 Task: In the  document Travel.doc, select heading and apply ' Italics' Use the "find feature" to find mentioned word and apply Strikethrough in: 'provides'
Action: Mouse moved to (482, 175)
Screenshot: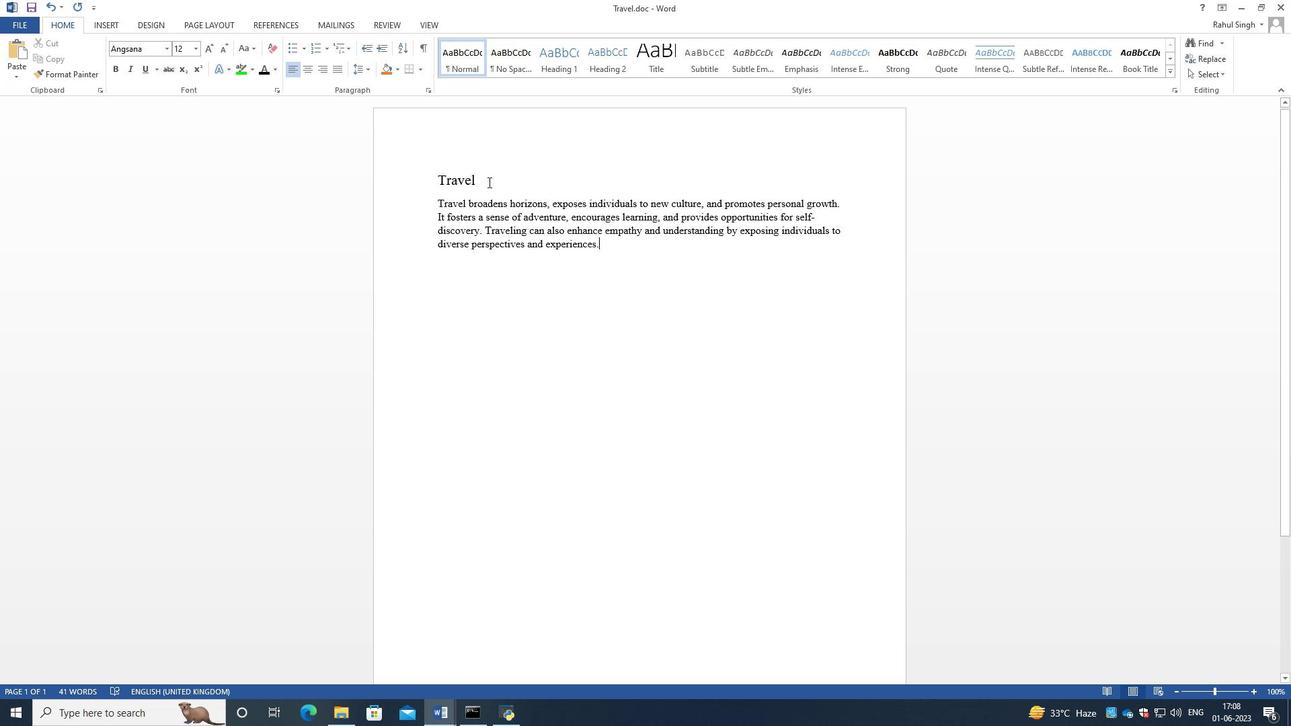 
Action: Mouse pressed left at (482, 175)
Screenshot: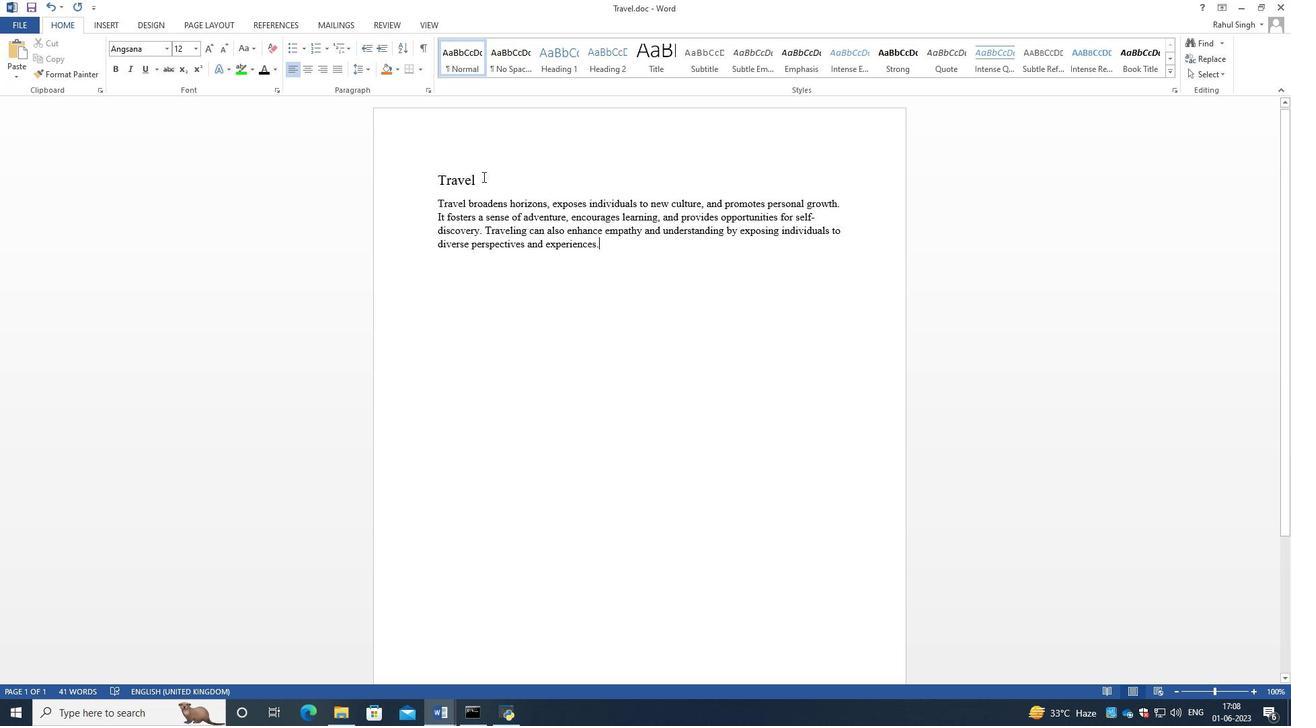
Action: Mouse moved to (482, 329)
Screenshot: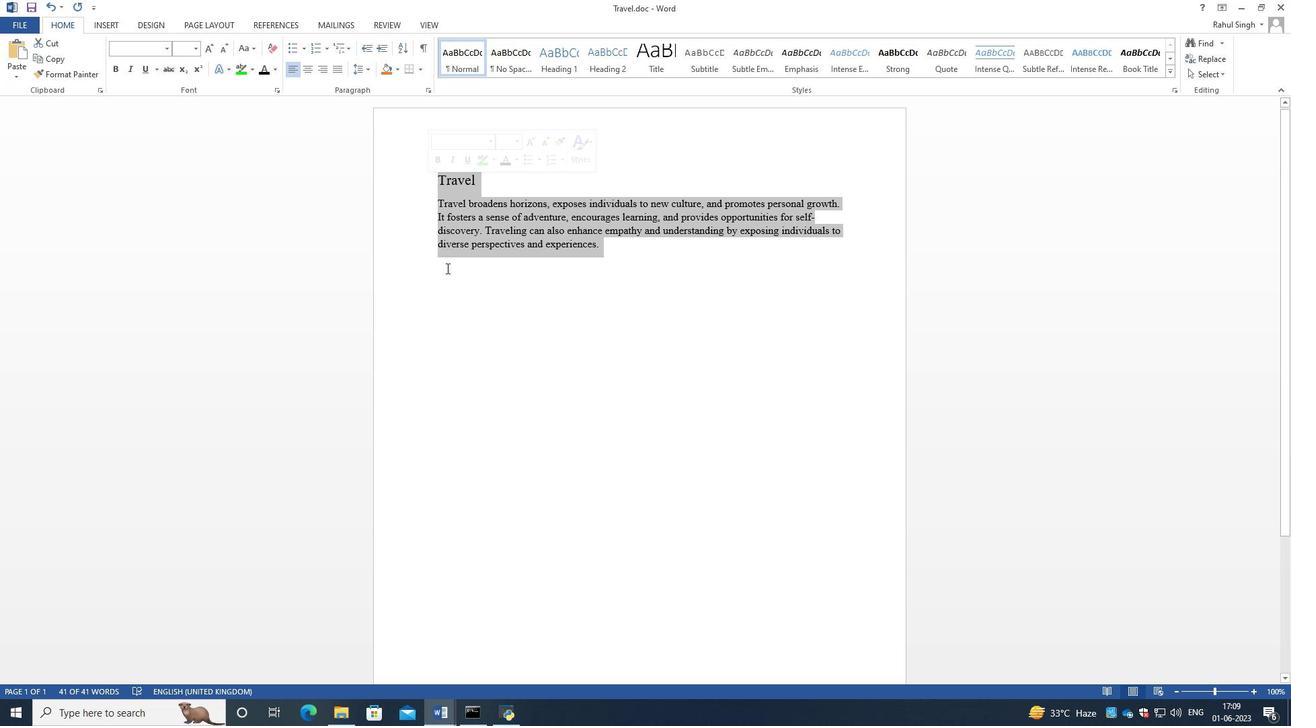 
Action: Mouse pressed left at (482, 329)
Screenshot: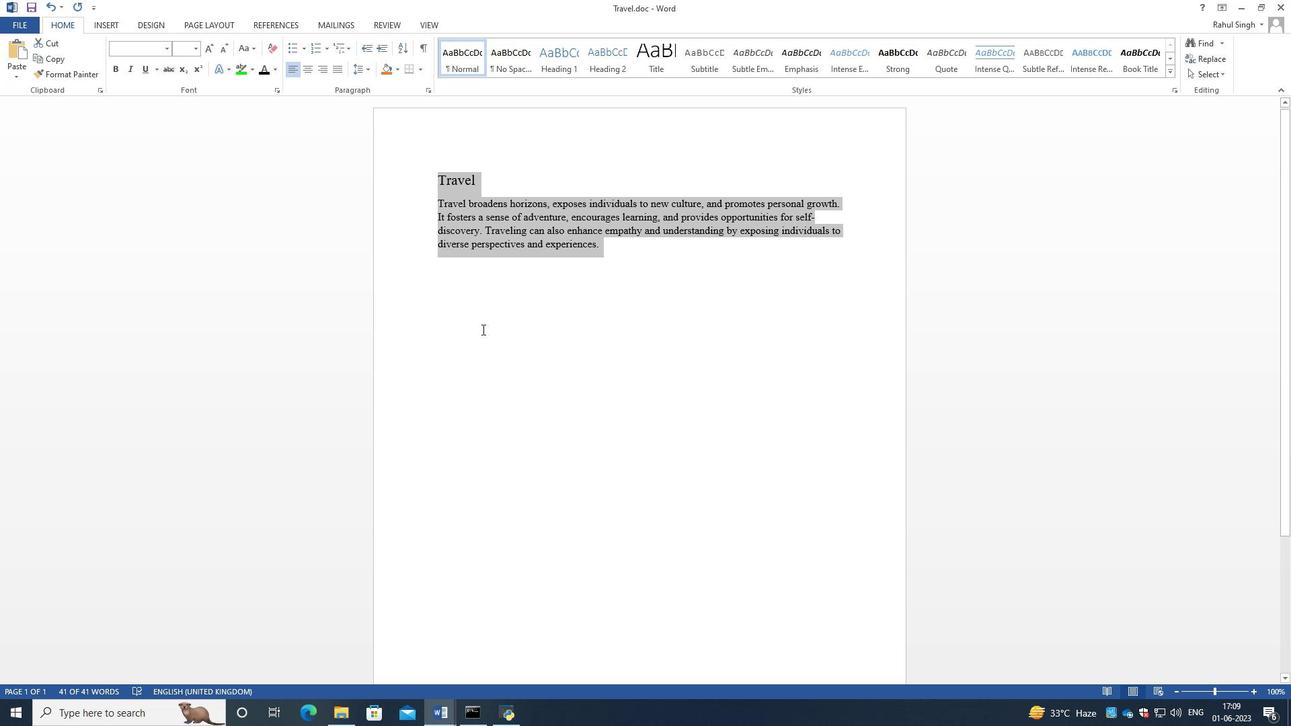 
Action: Mouse moved to (544, 326)
Screenshot: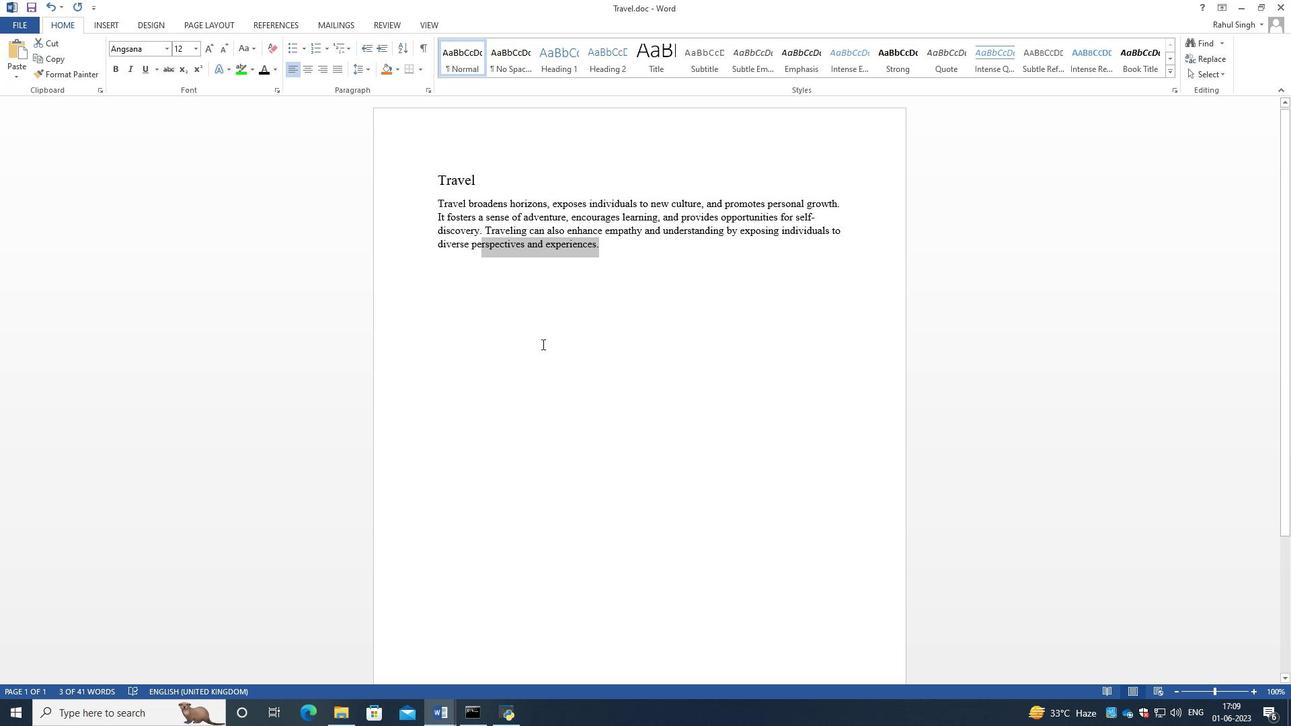 
Action: Mouse pressed right at (544, 326)
Screenshot: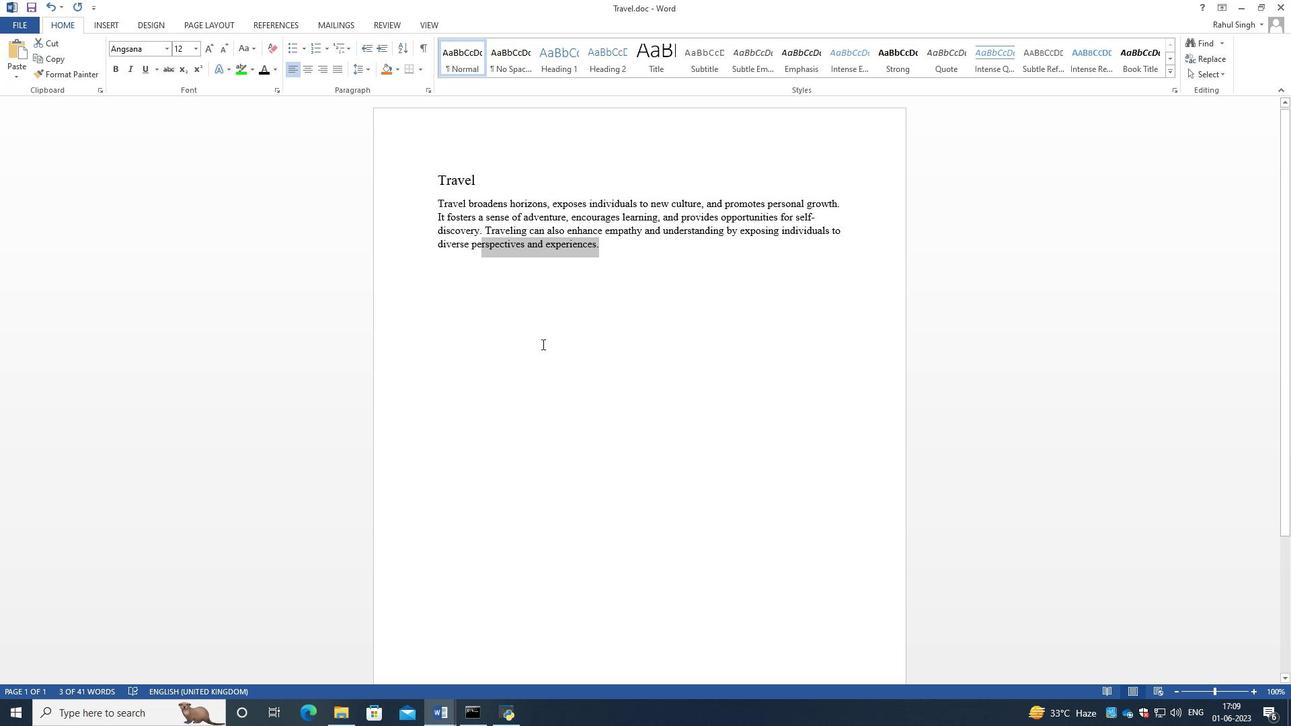 
Action: Mouse moved to (641, 287)
Screenshot: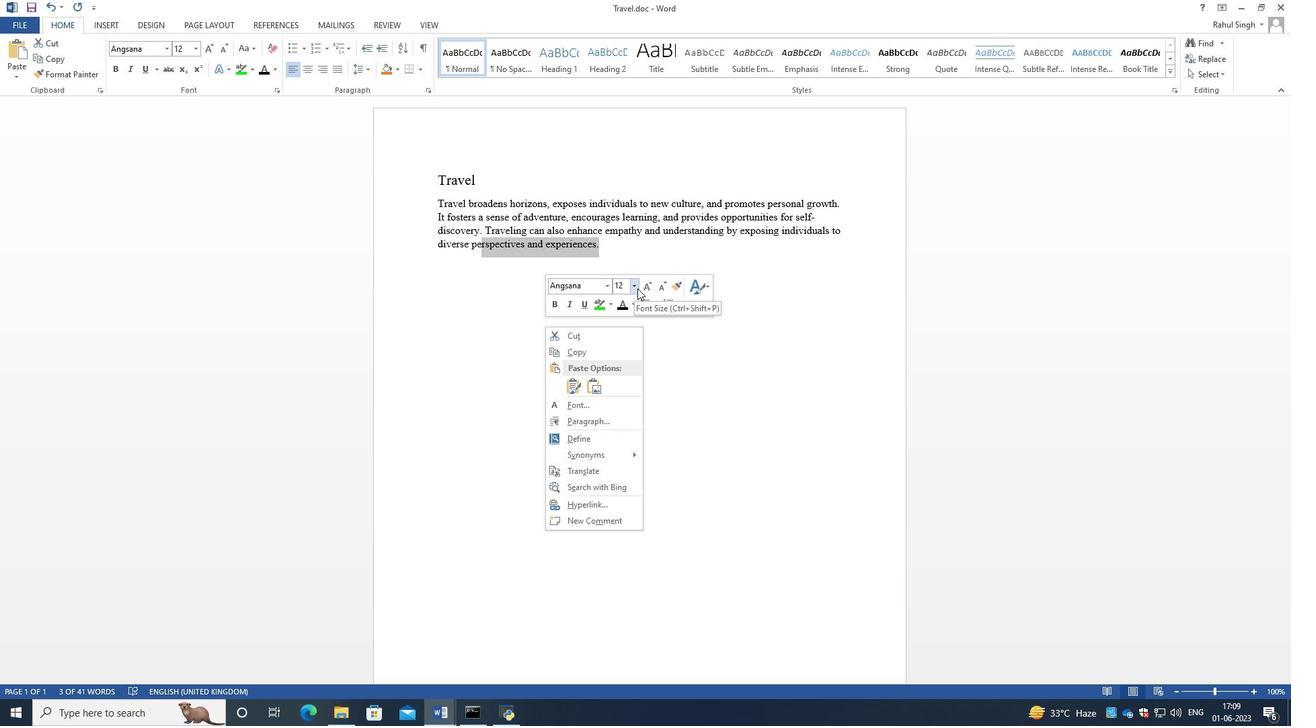 
Action: Mouse pressed left at (641, 287)
Screenshot: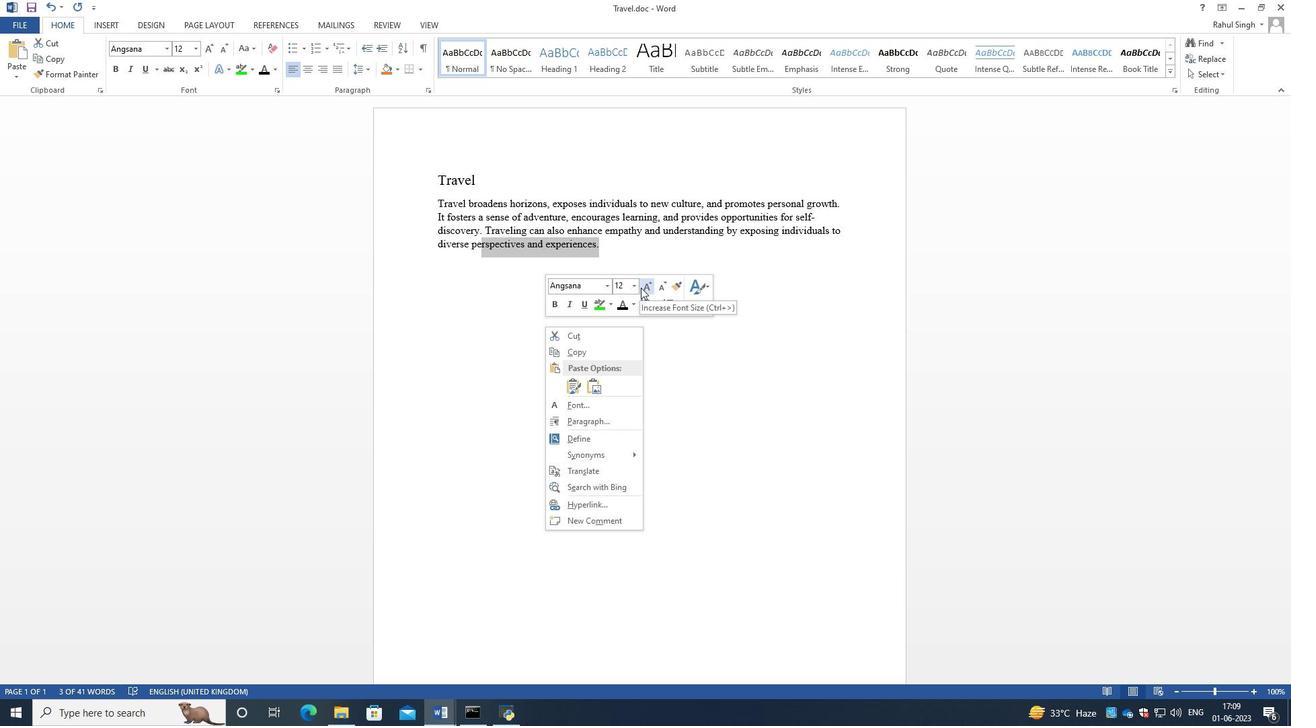 
Action: Mouse moved to (636, 287)
Screenshot: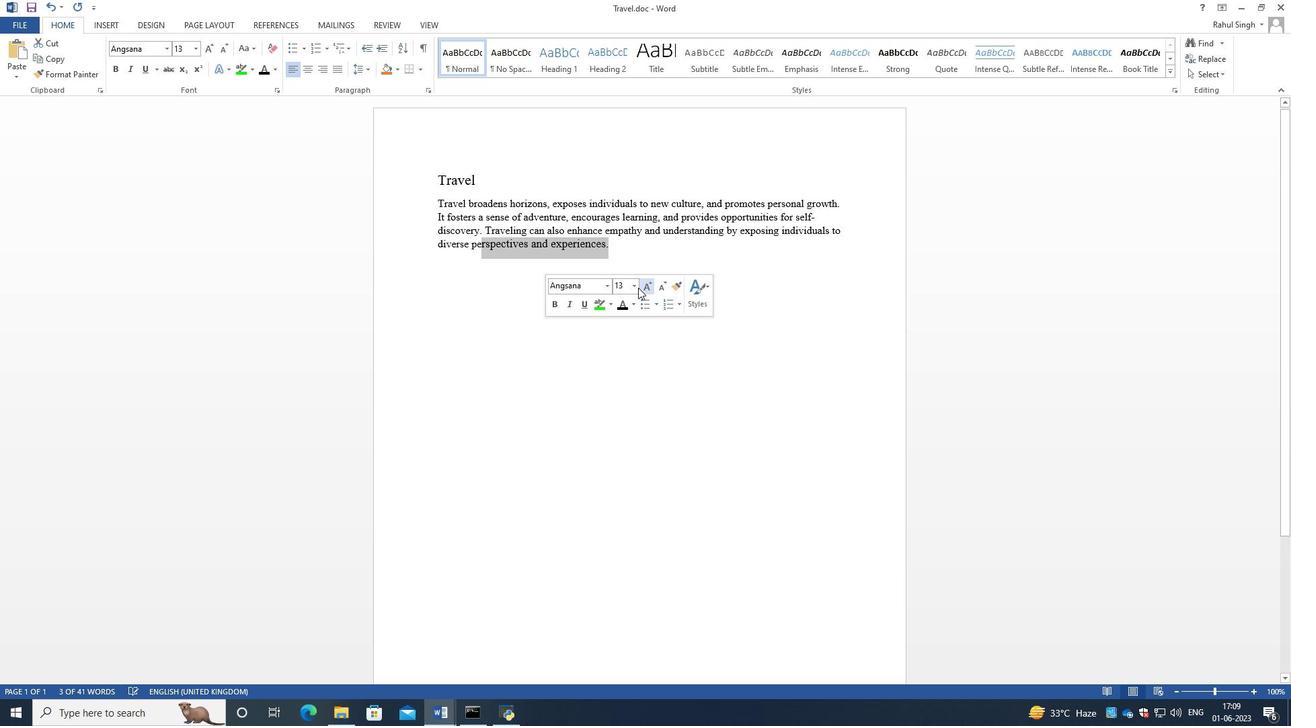 
Action: Mouse pressed left at (636, 287)
Screenshot: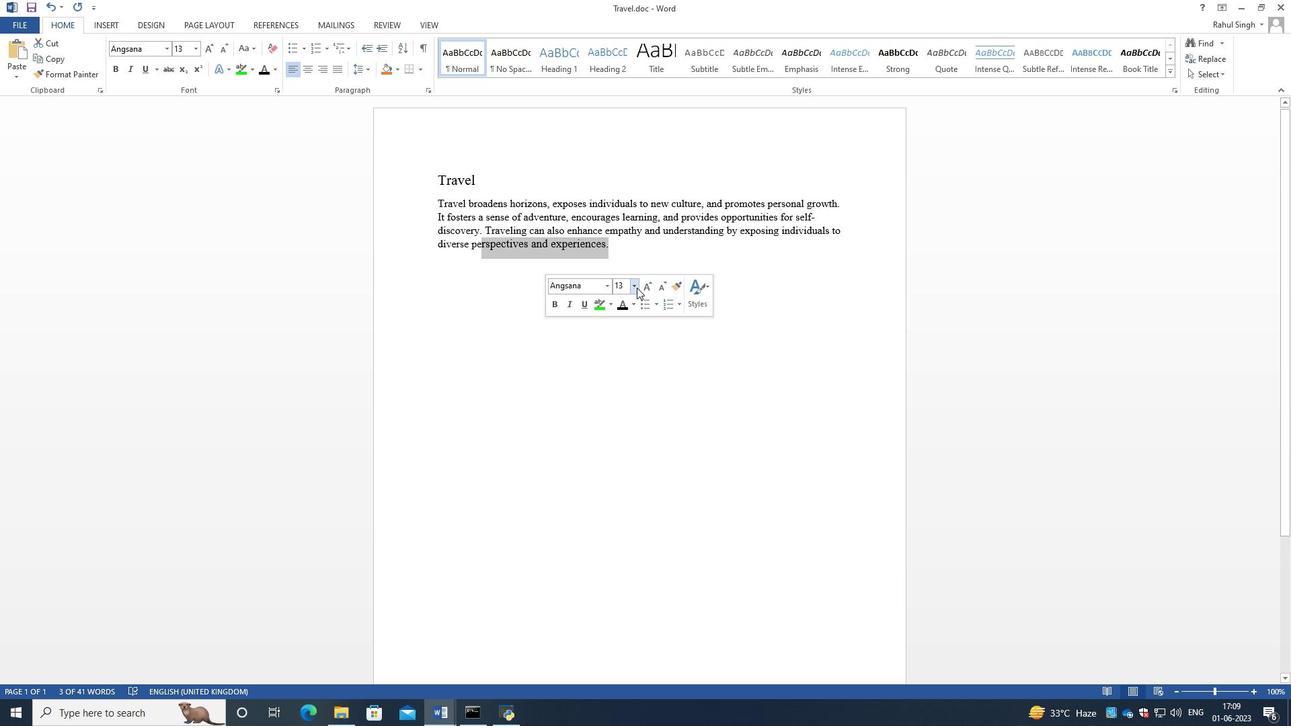 
Action: Mouse moved to (621, 351)
Screenshot: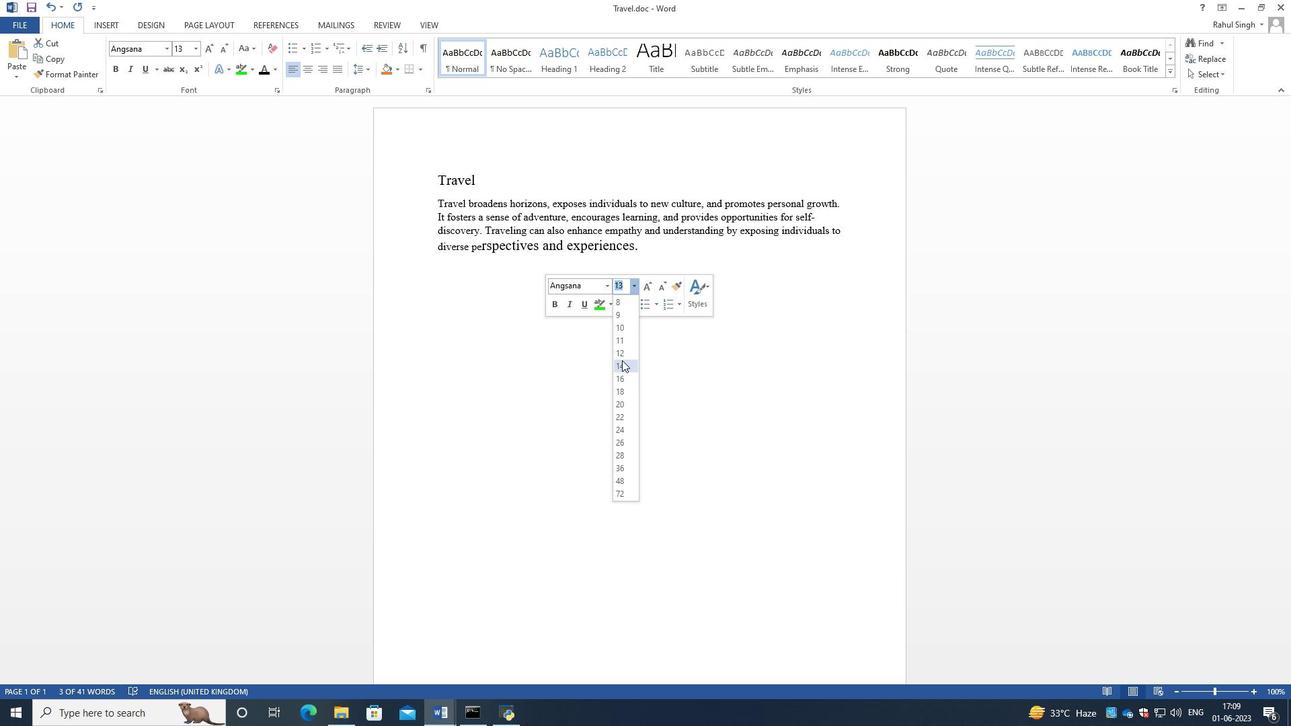 
Action: Mouse pressed left at (621, 351)
Screenshot: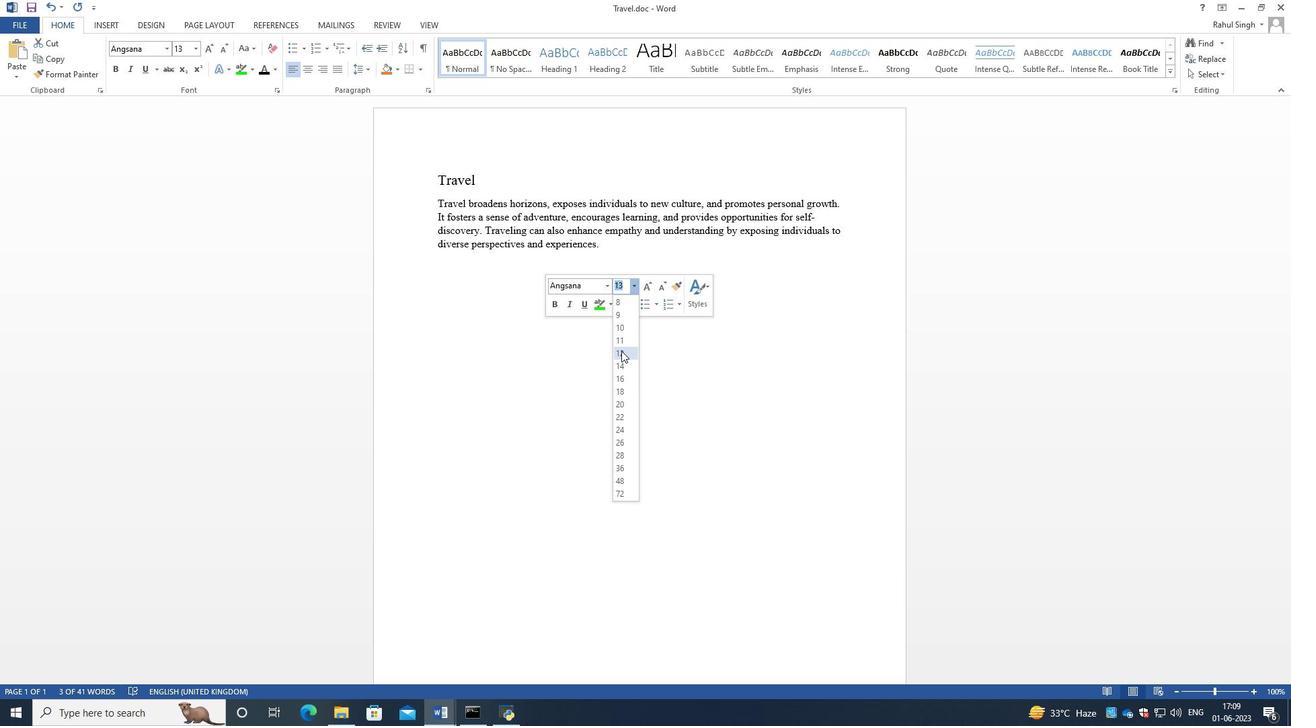 
Action: Mouse moved to (508, 348)
Screenshot: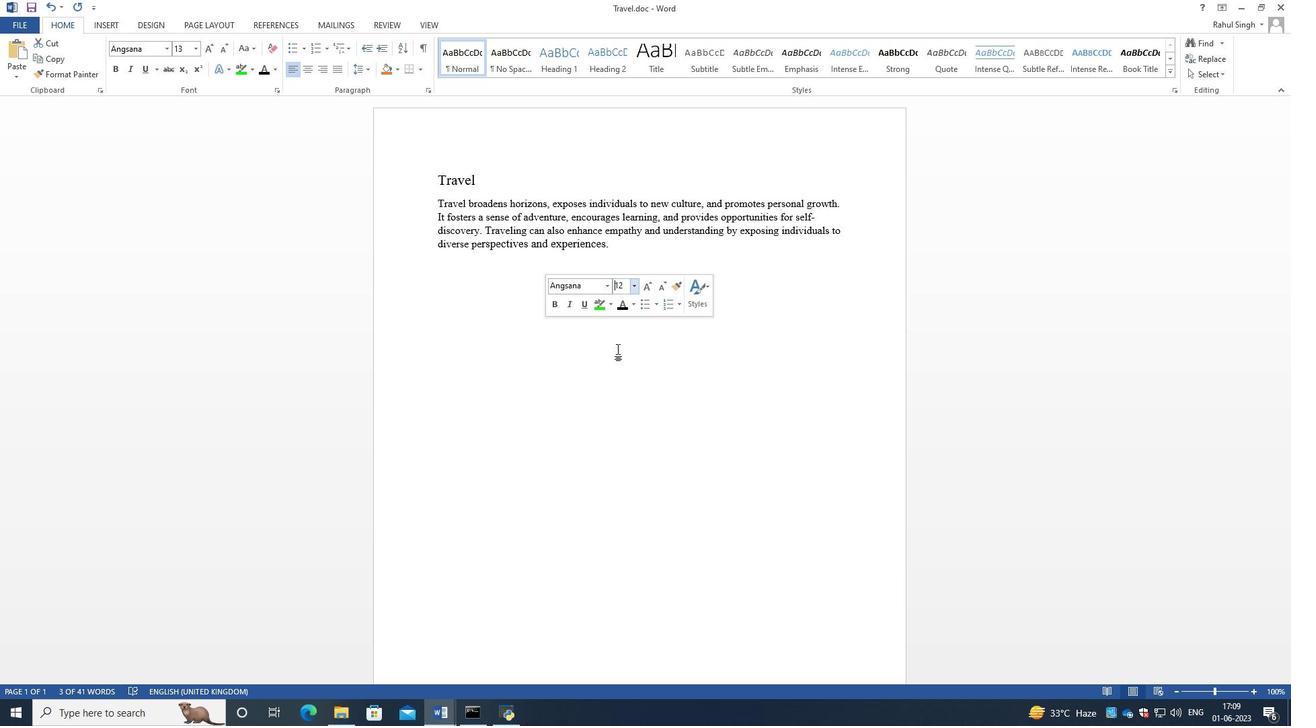 
Action: Mouse pressed left at (508, 348)
Screenshot: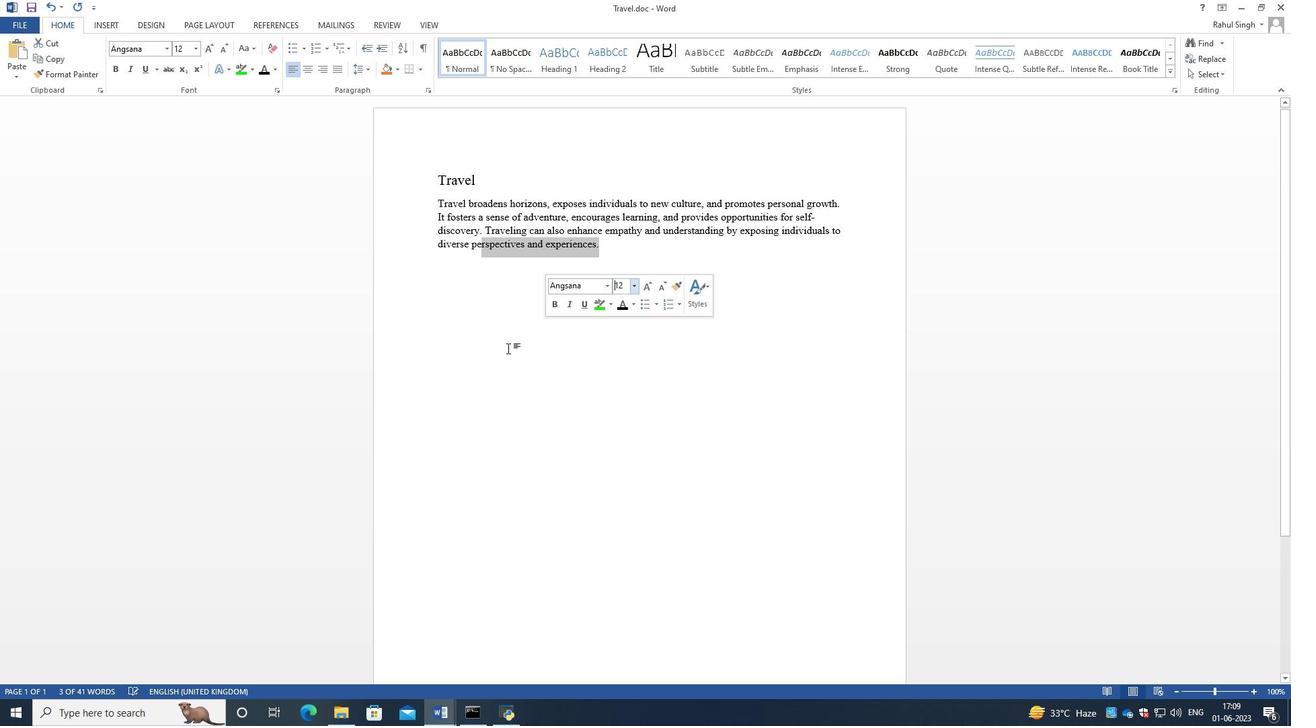 
Action: Mouse moved to (606, 246)
Screenshot: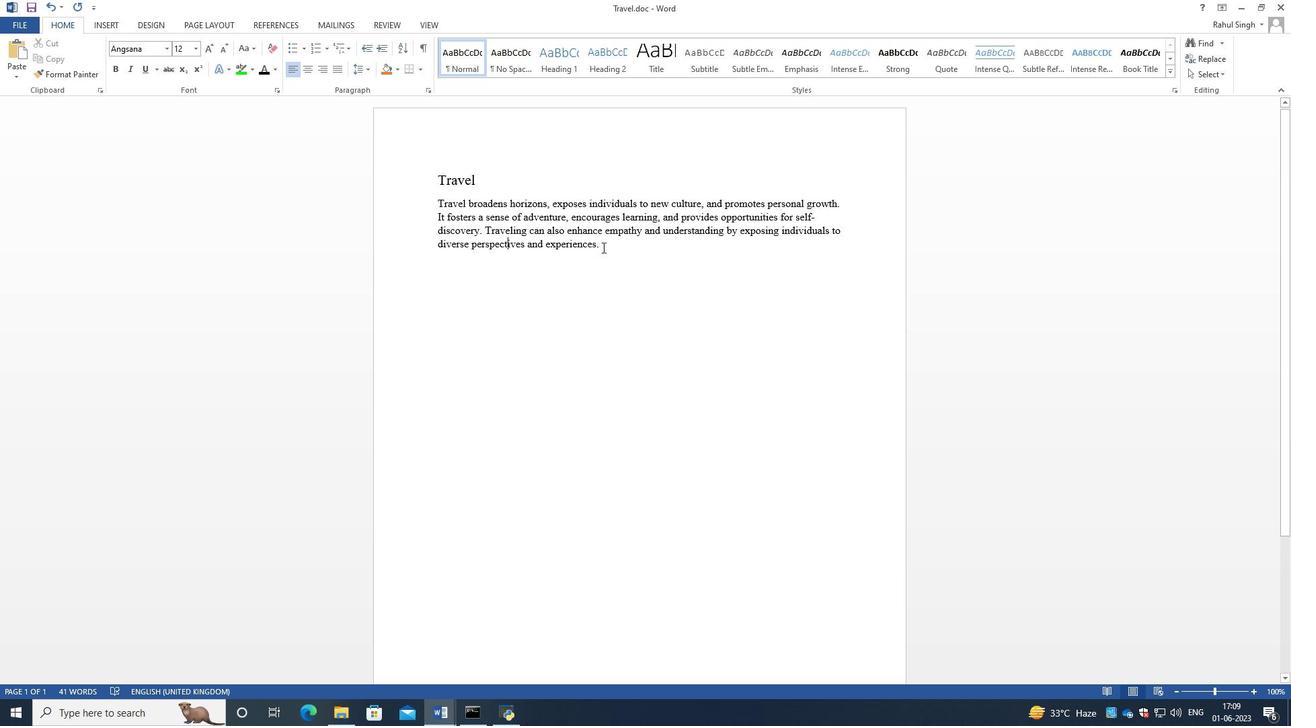 
Action: Mouse pressed left at (606, 246)
Screenshot: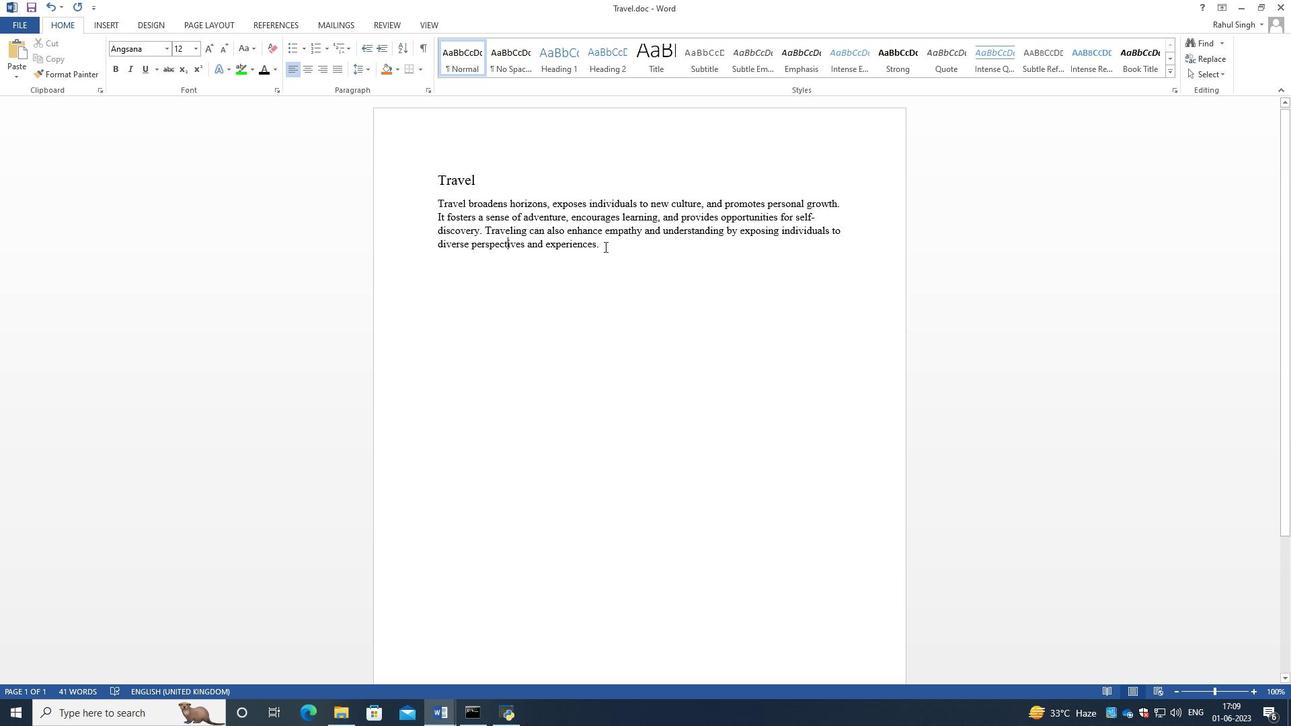 
Action: Mouse moved to (497, 180)
Screenshot: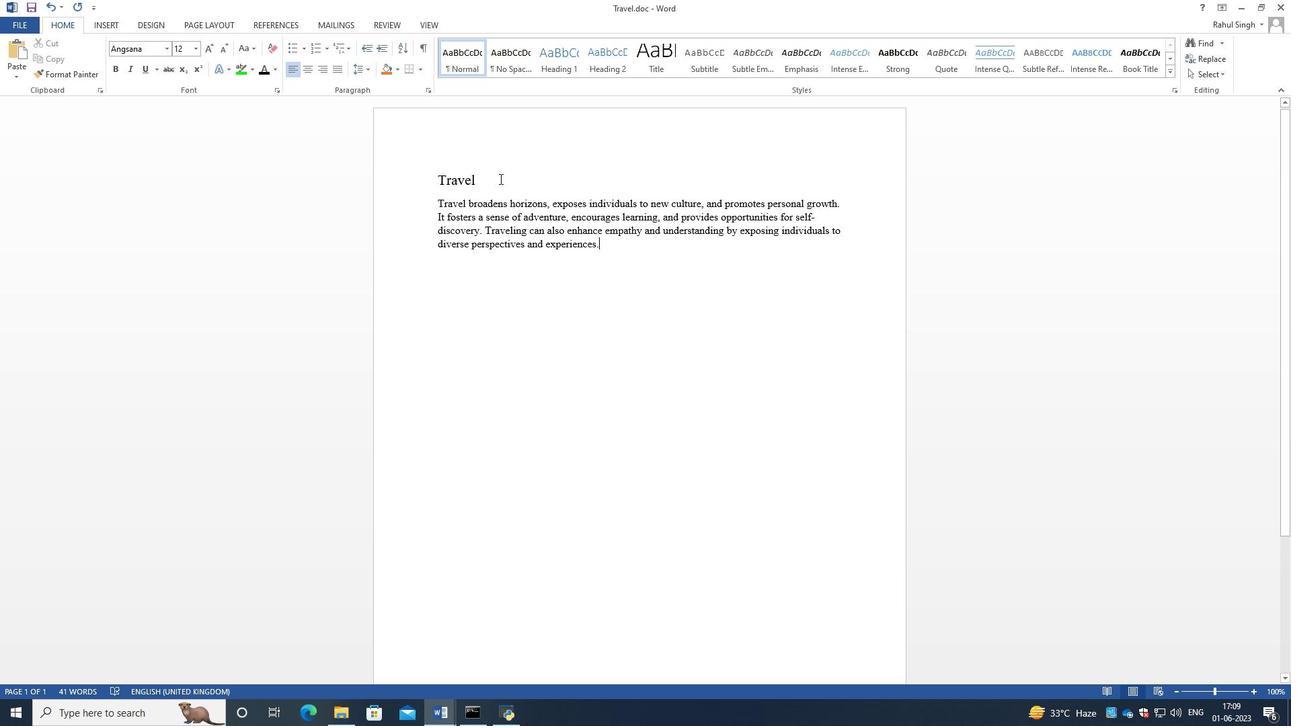 
Action: Mouse pressed left at (497, 180)
Screenshot: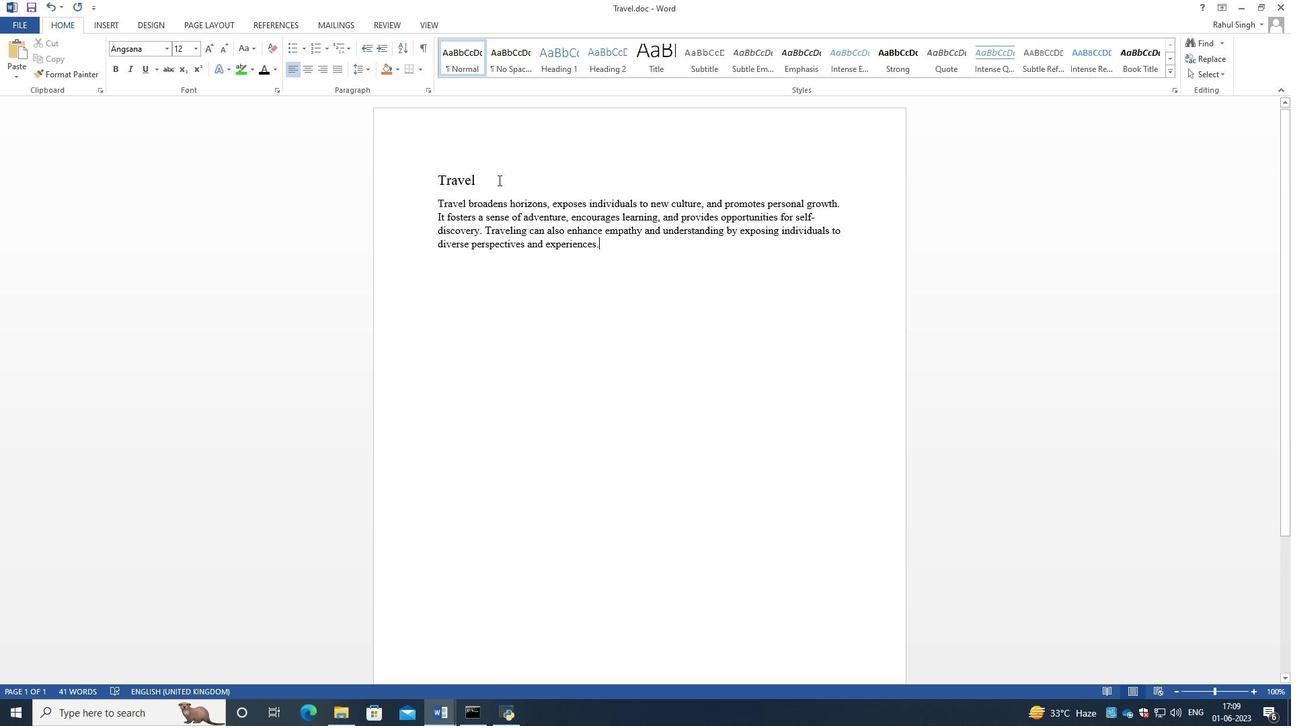 
Action: Mouse moved to (492, 183)
Screenshot: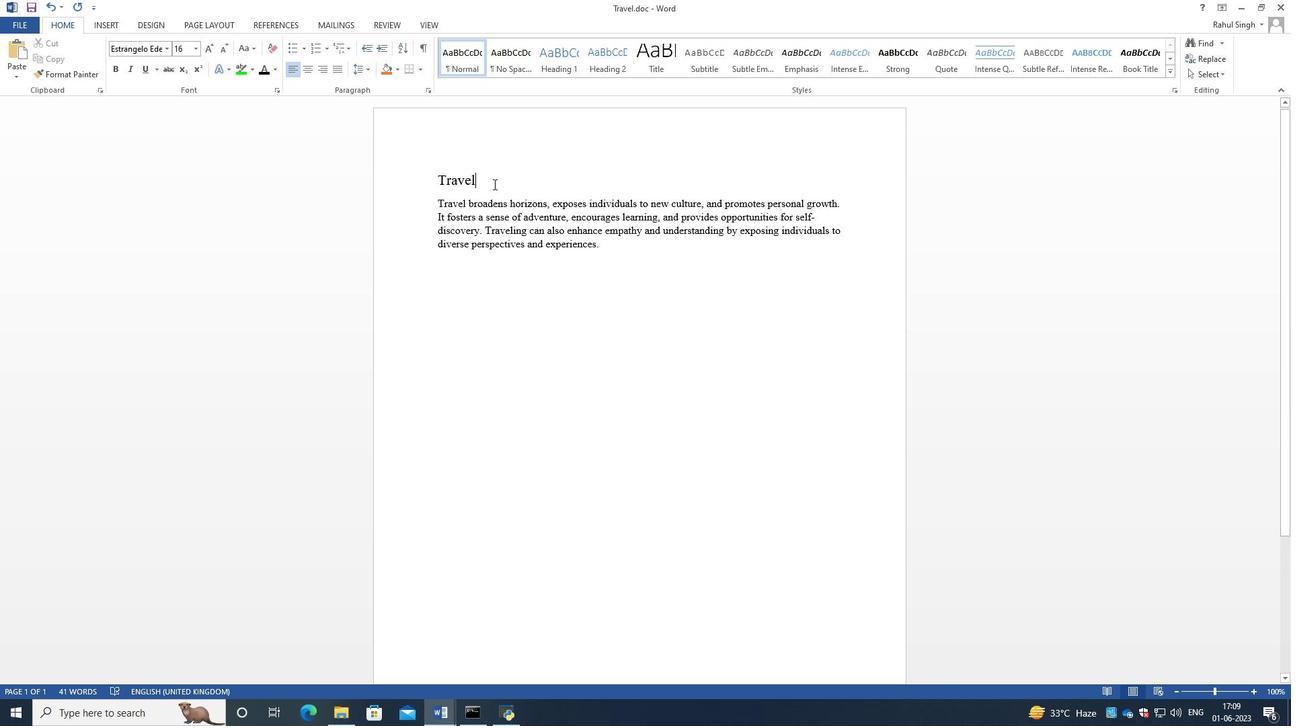 
Action: Mouse pressed left at (492, 183)
Screenshot: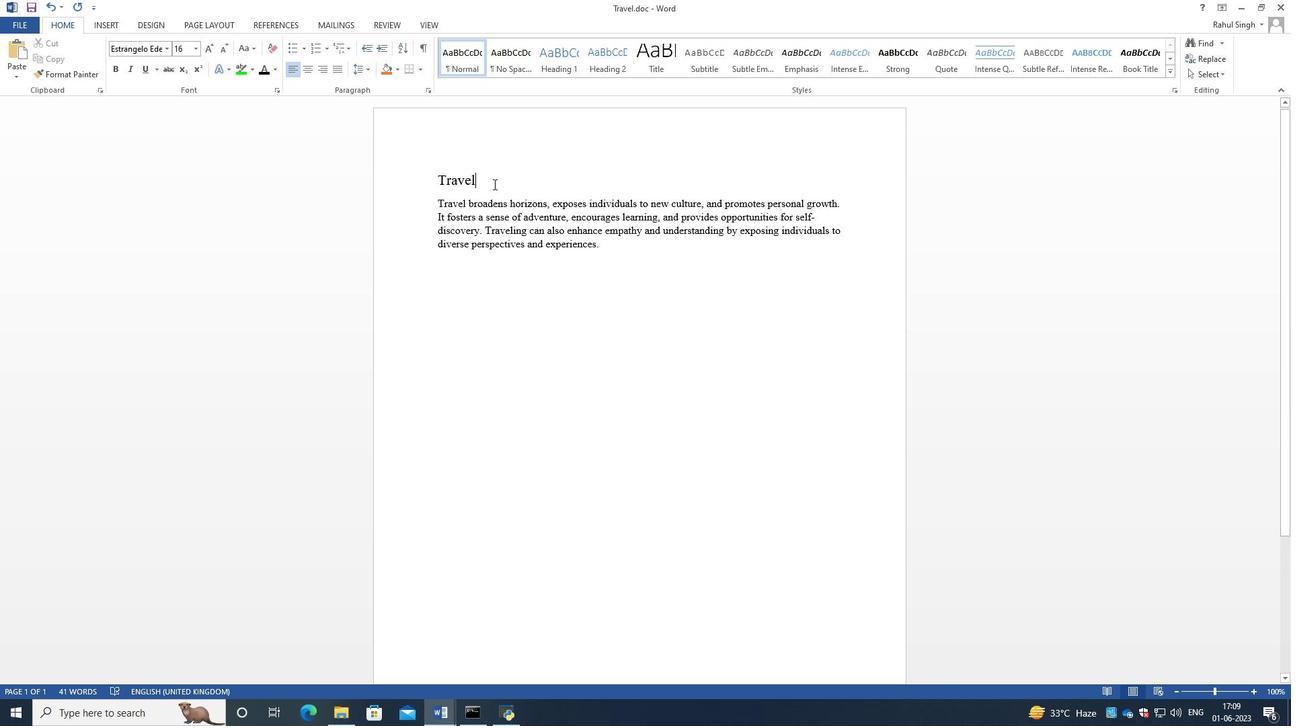
Action: Mouse moved to (458, 154)
Screenshot: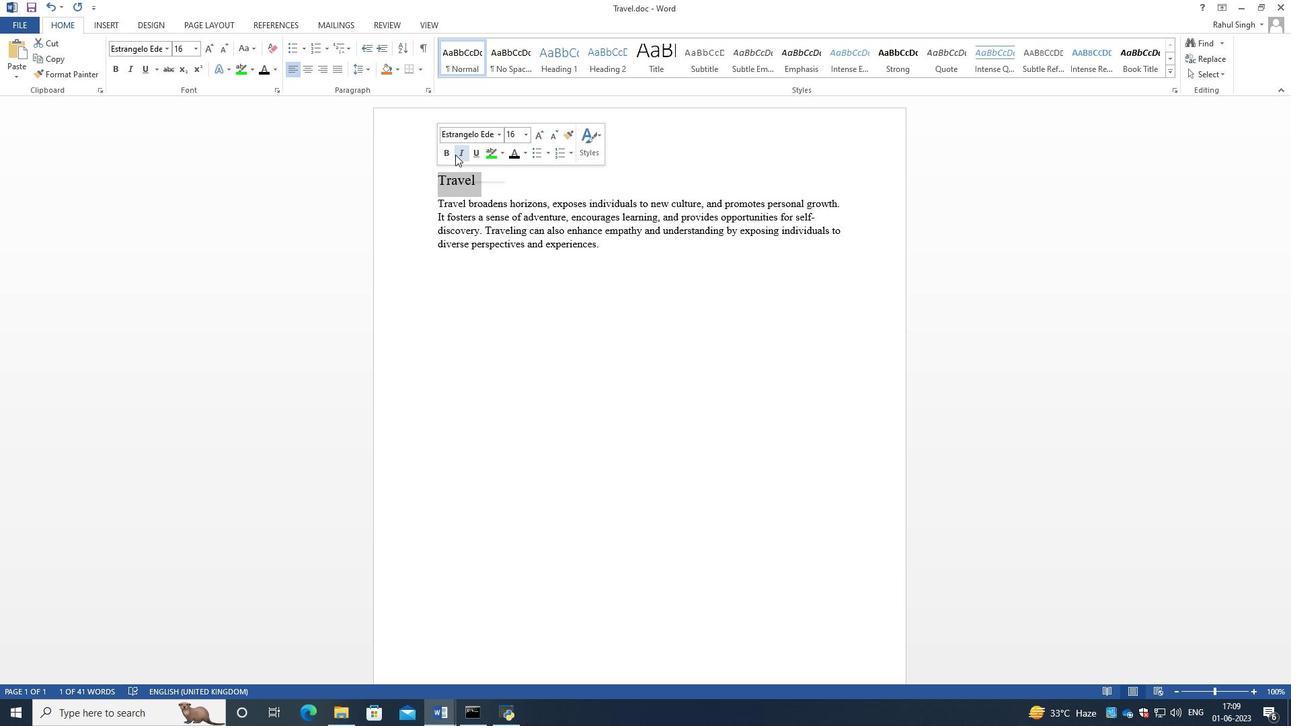 
Action: Mouse pressed left at (458, 154)
Screenshot: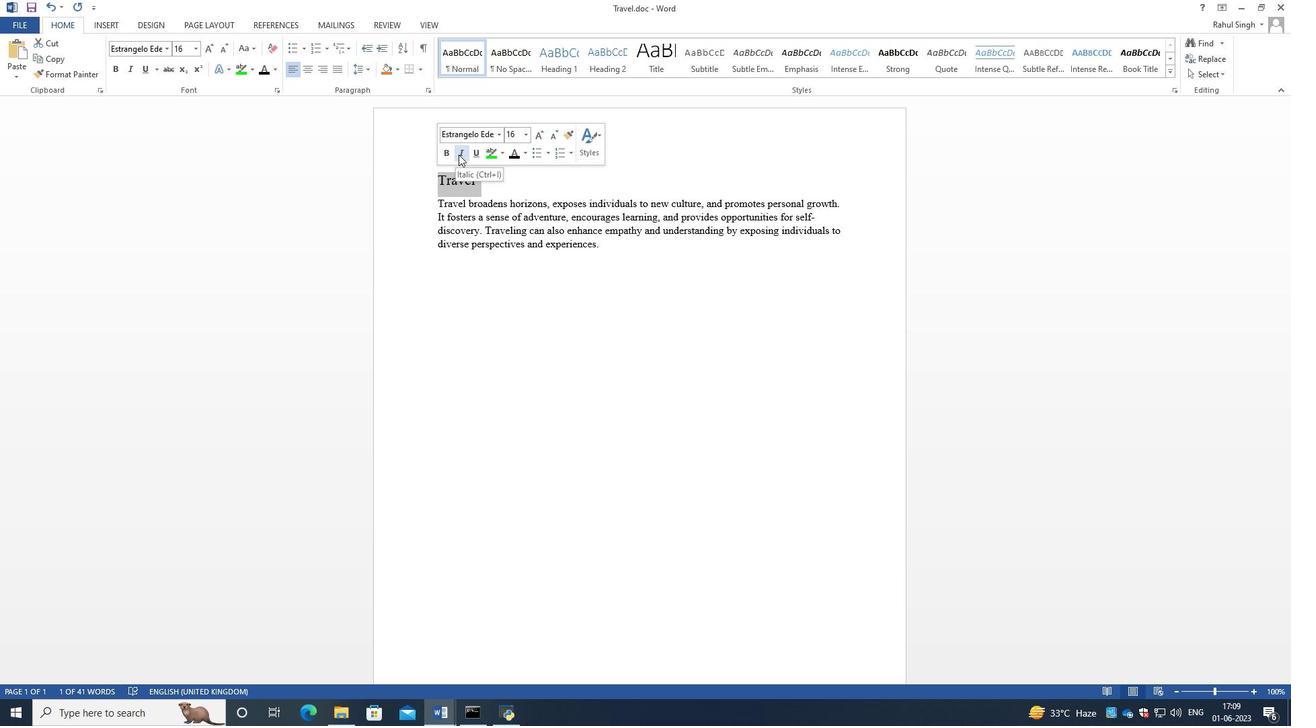 
Action: Mouse moved to (520, 320)
Screenshot: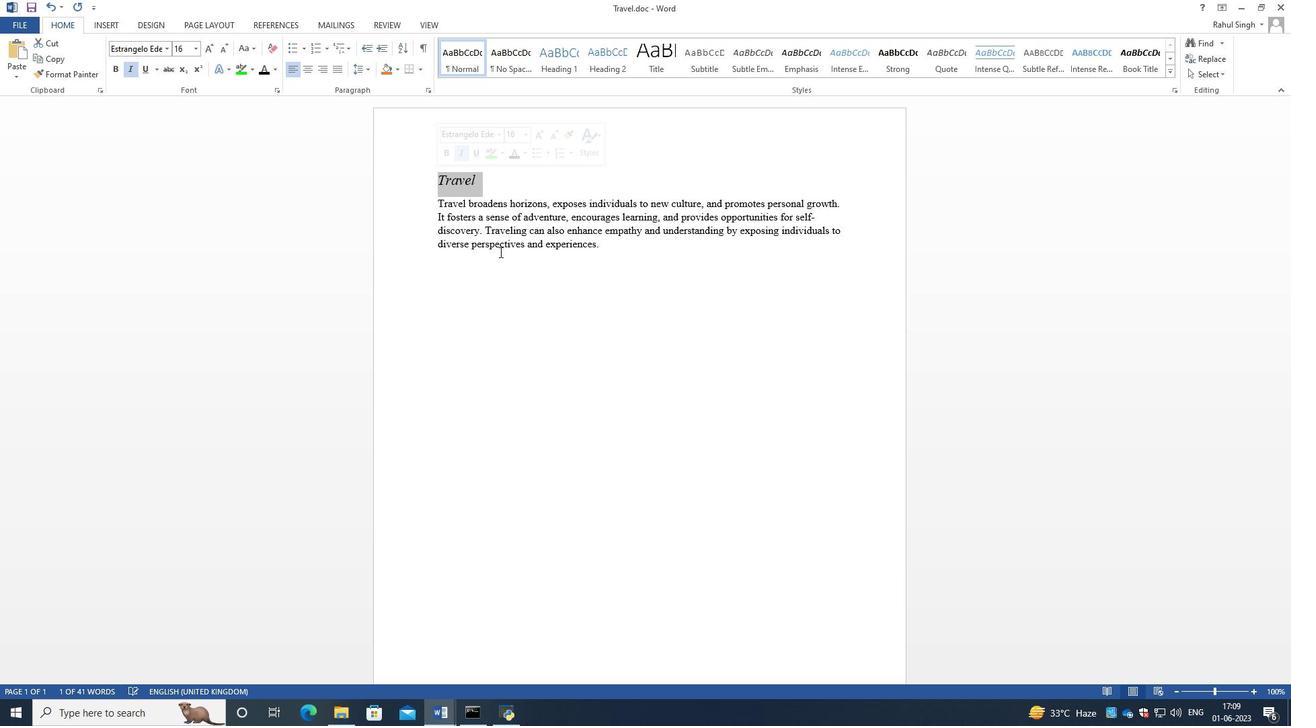 
Action: Mouse pressed left at (520, 320)
Screenshot: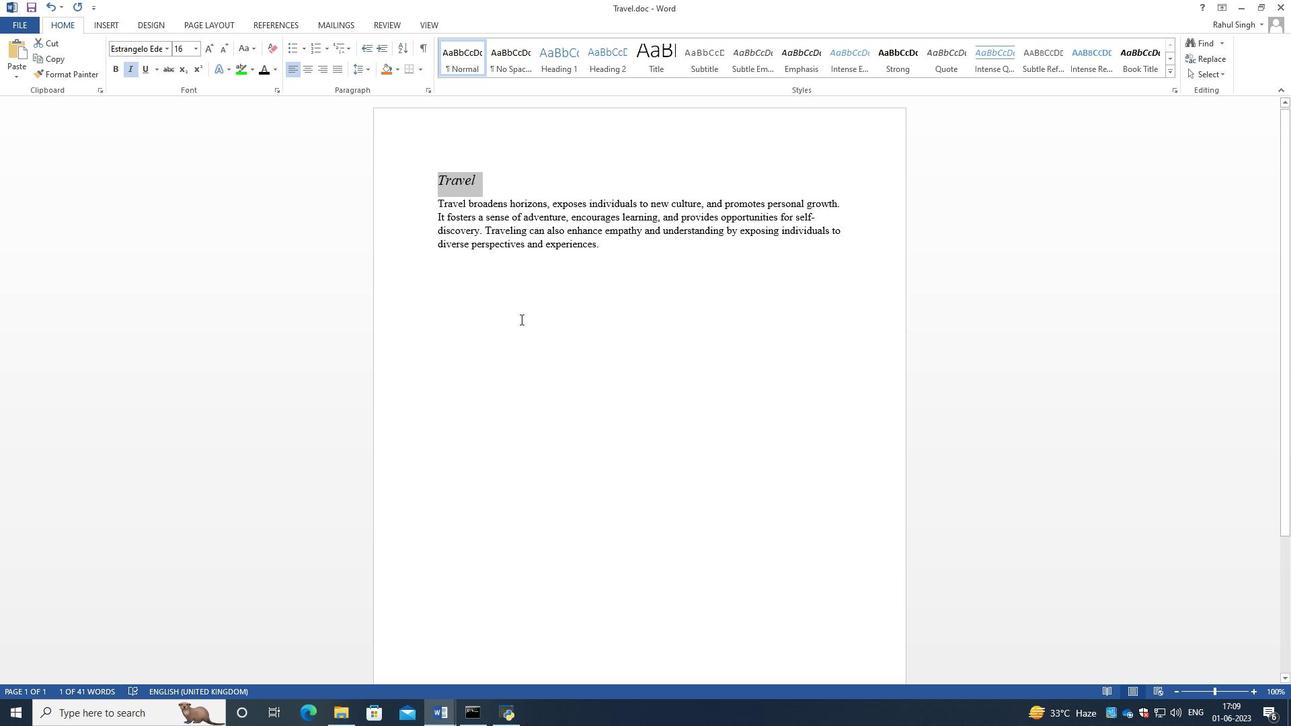 
Action: Mouse moved to (622, 251)
Screenshot: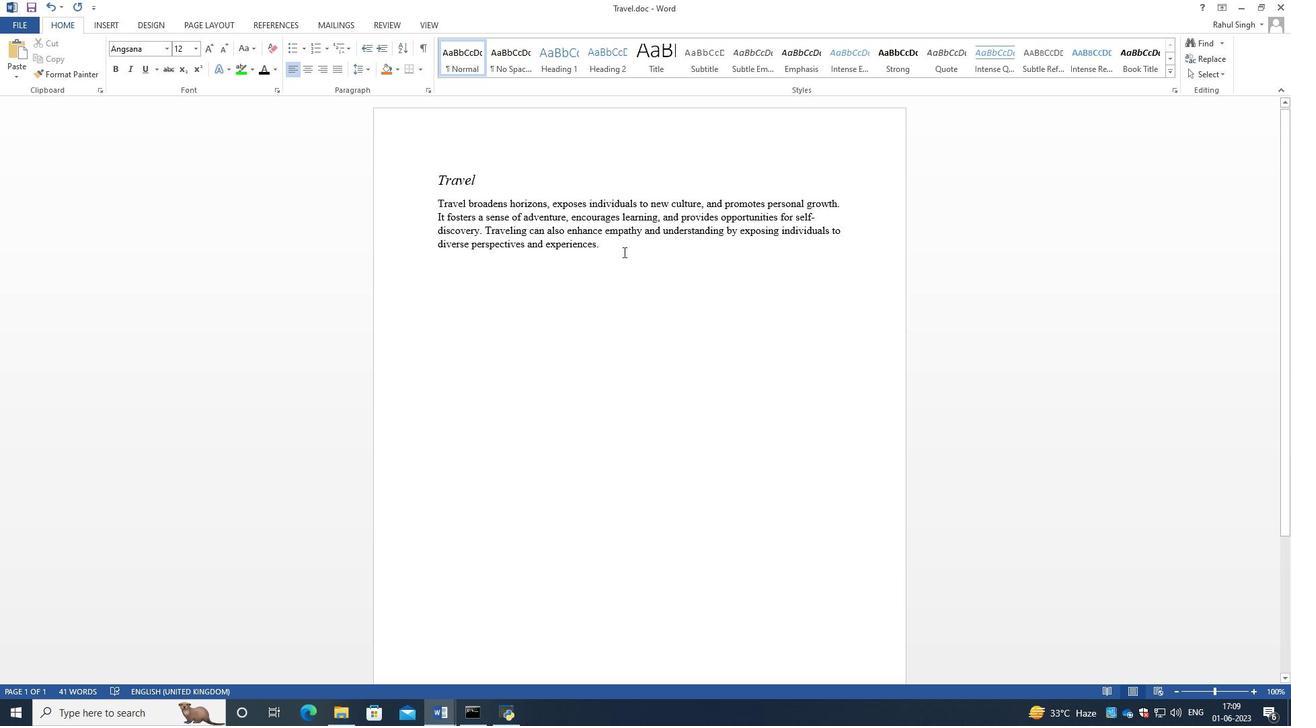 
Action: Mouse pressed left at (622, 251)
Screenshot: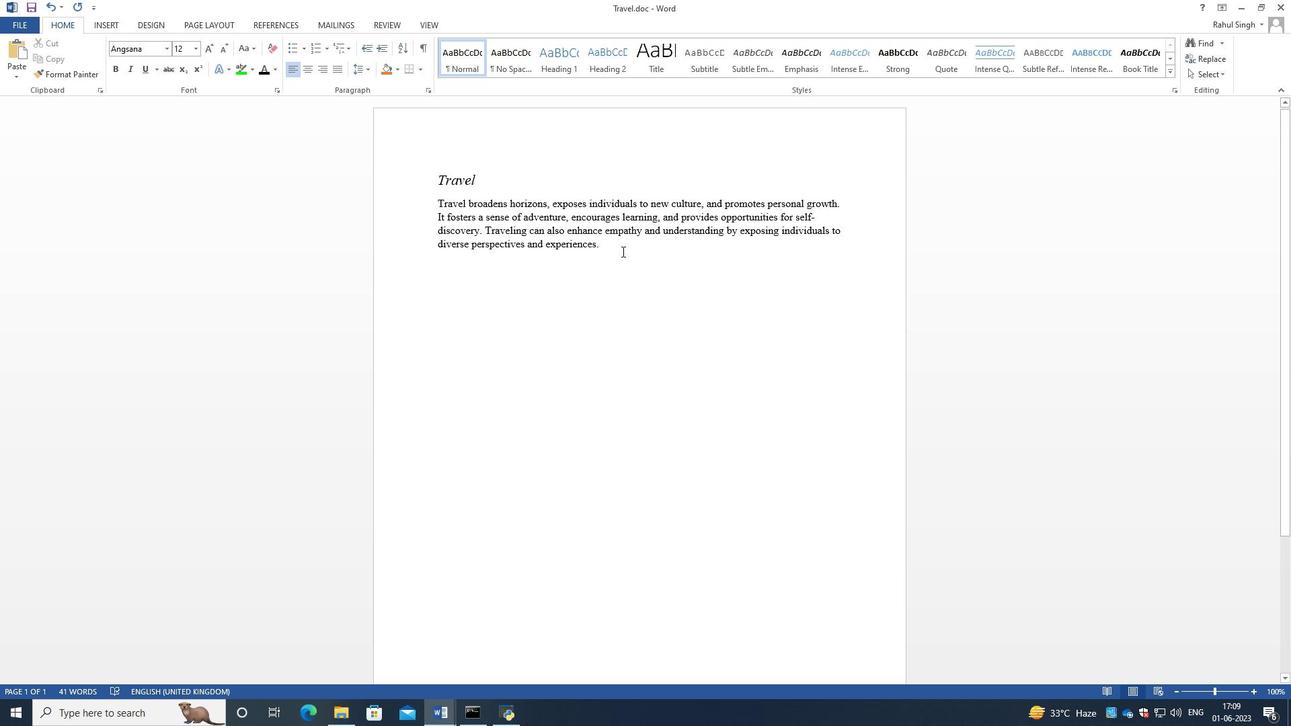 
Action: Key pressed ctrl+F
Screenshot: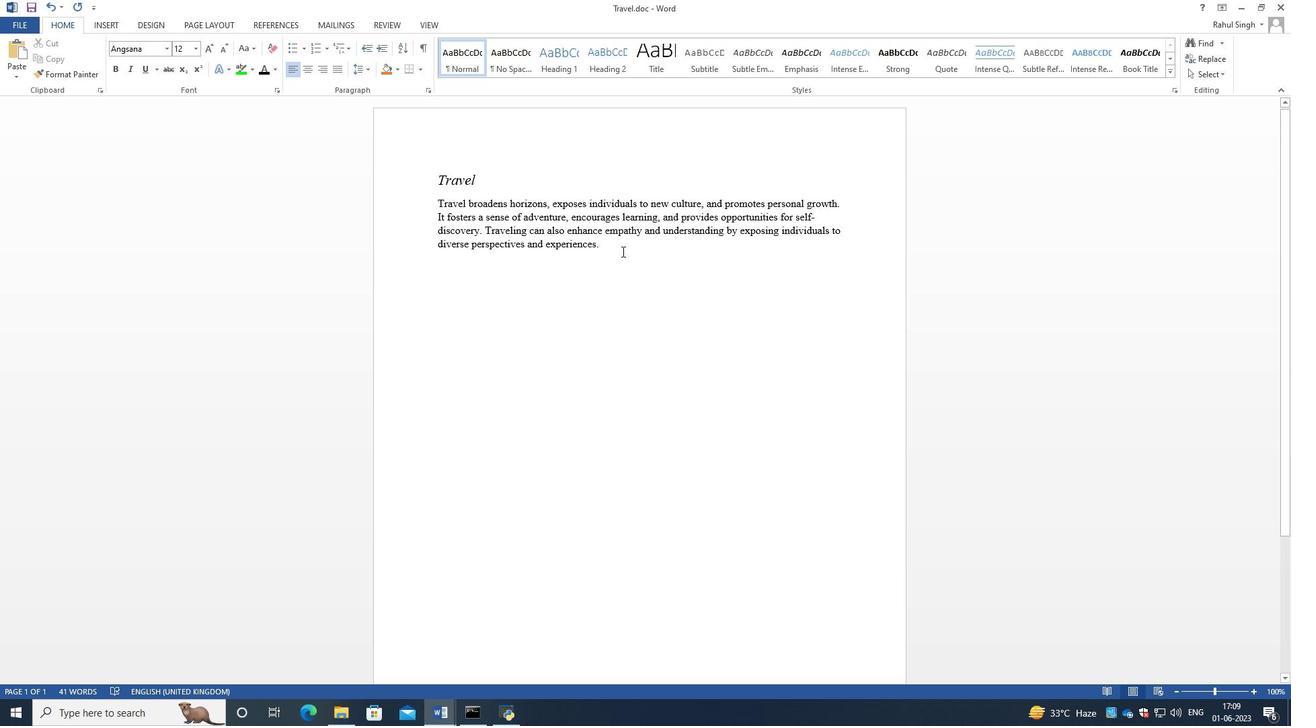 
Action: Mouse moved to (77, 220)
Screenshot: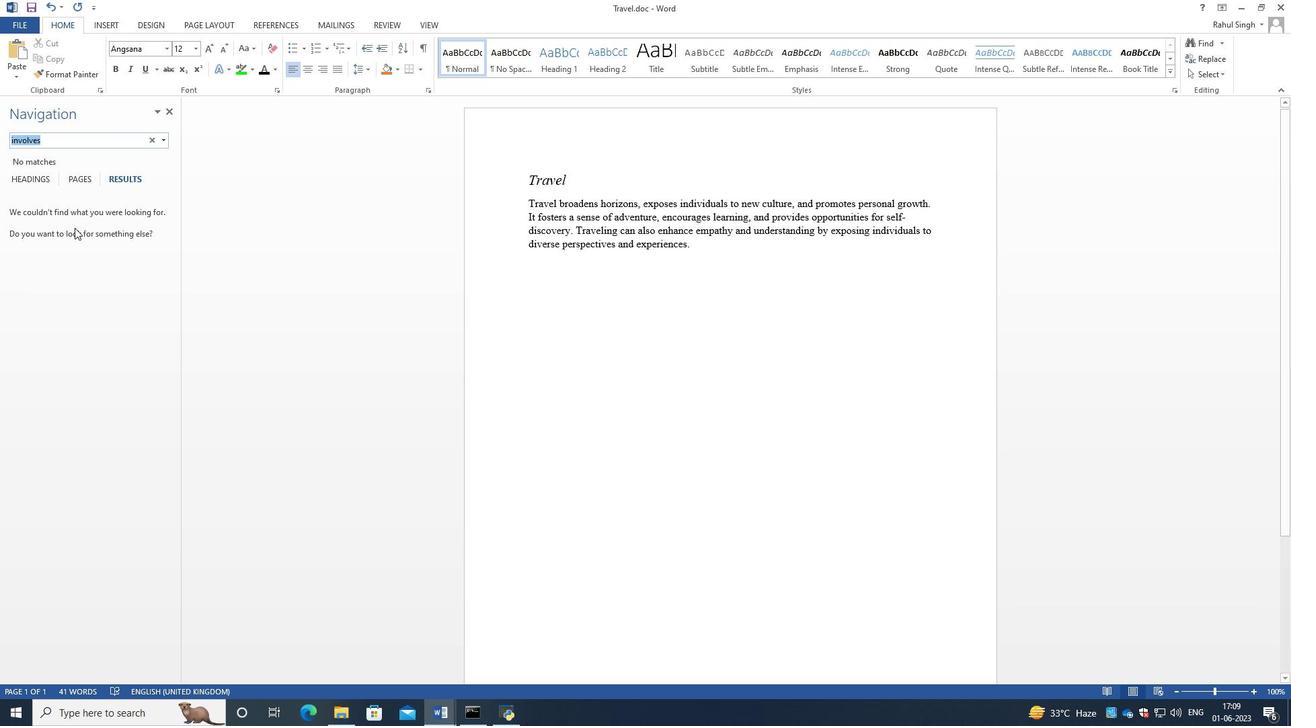 
Action: Key pressed <Key.backspace>provides<Key.enter>
Screenshot: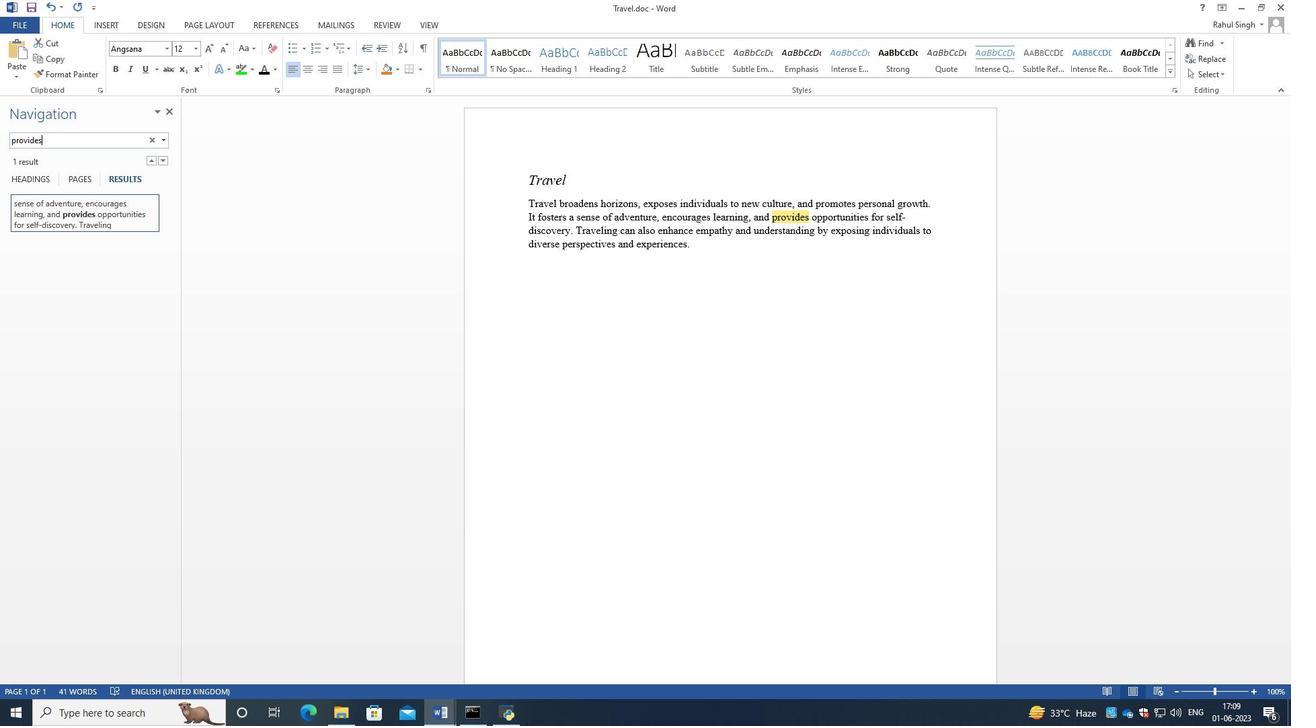 
Action: Mouse moved to (692, 357)
Screenshot: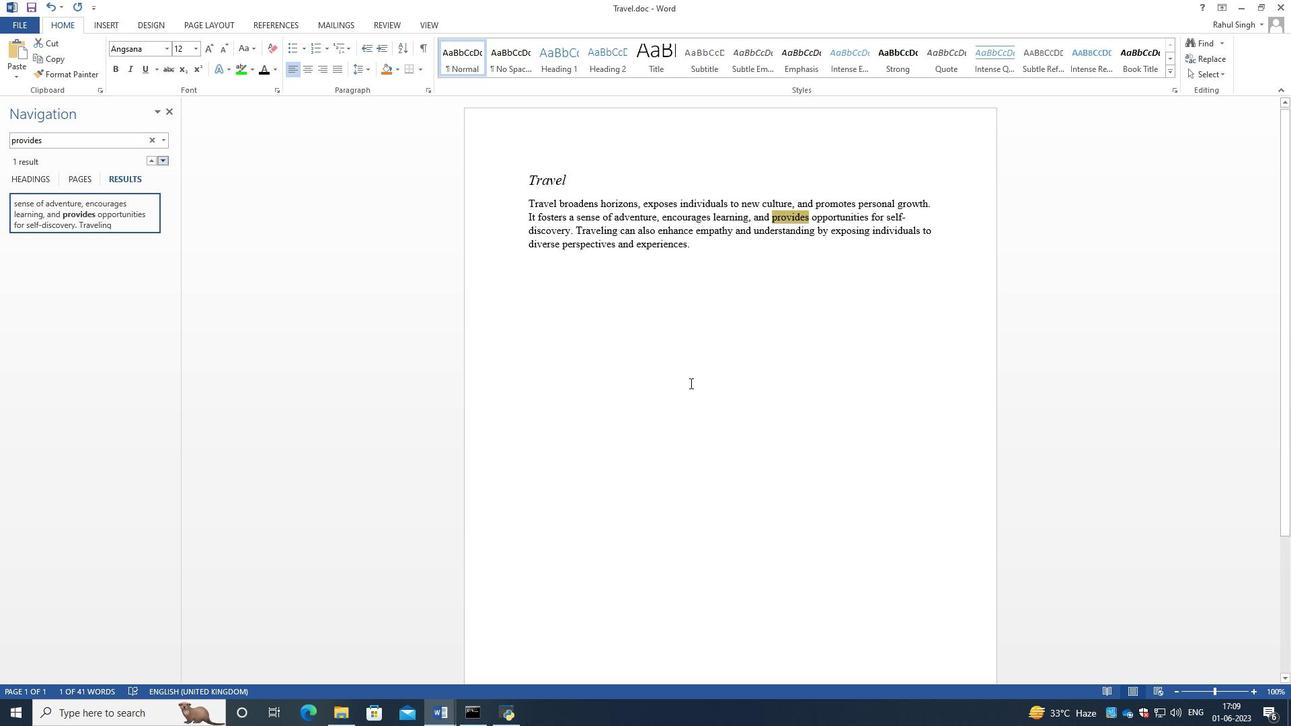 
Action: Mouse pressed left at (692, 357)
Screenshot: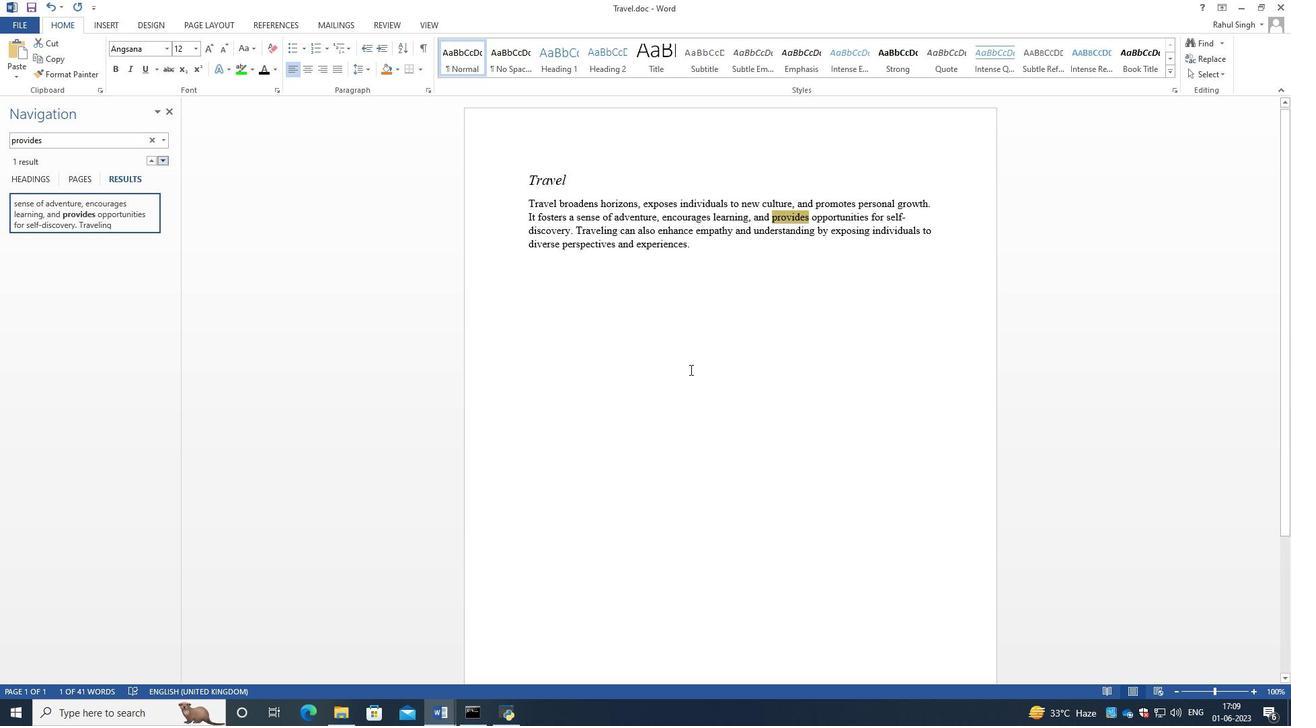 
Action: Mouse moved to (744, 303)
Screenshot: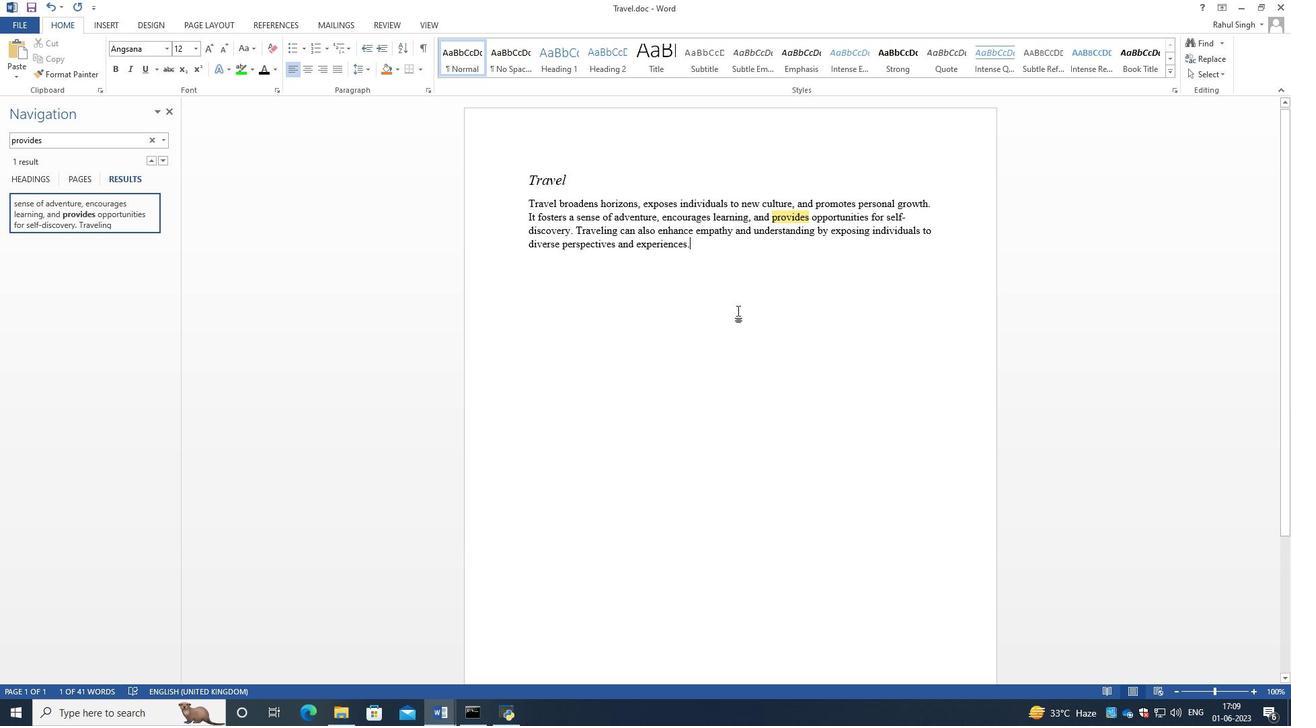 
